 Task: Create a section API Management Sprint and in the section, add a milestone Customer Relationship Management (CRM) Implementation in the project AgileCraft
Action: Mouse moved to (74, 362)
Screenshot: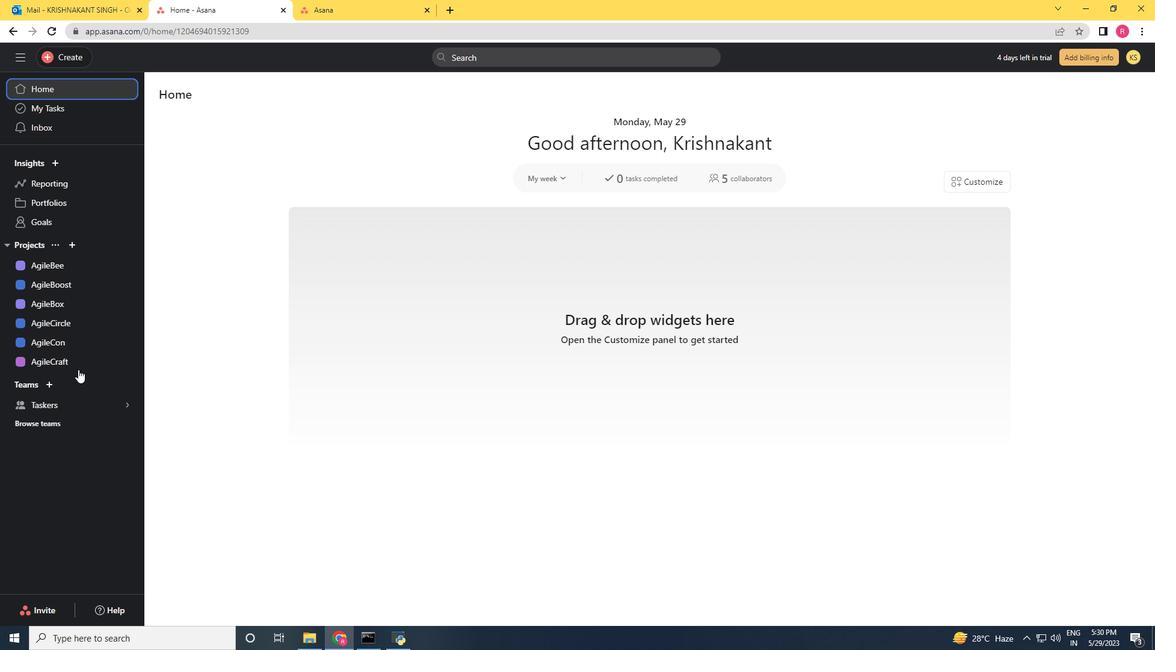 
Action: Mouse pressed left at (74, 362)
Screenshot: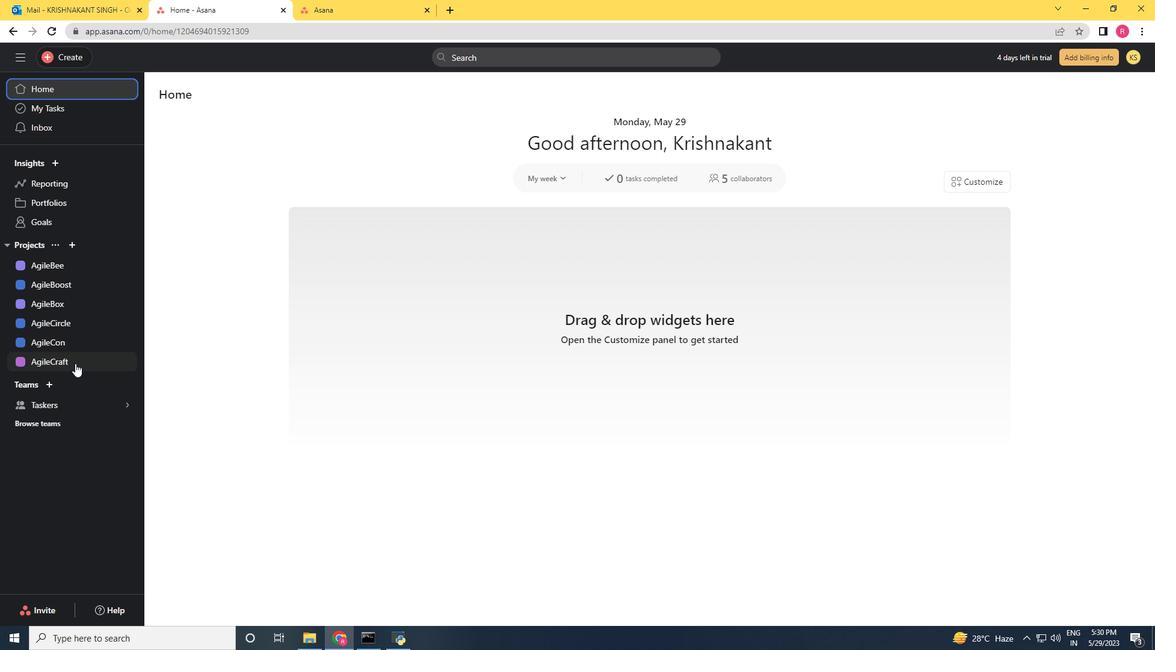 
Action: Mouse moved to (267, 540)
Screenshot: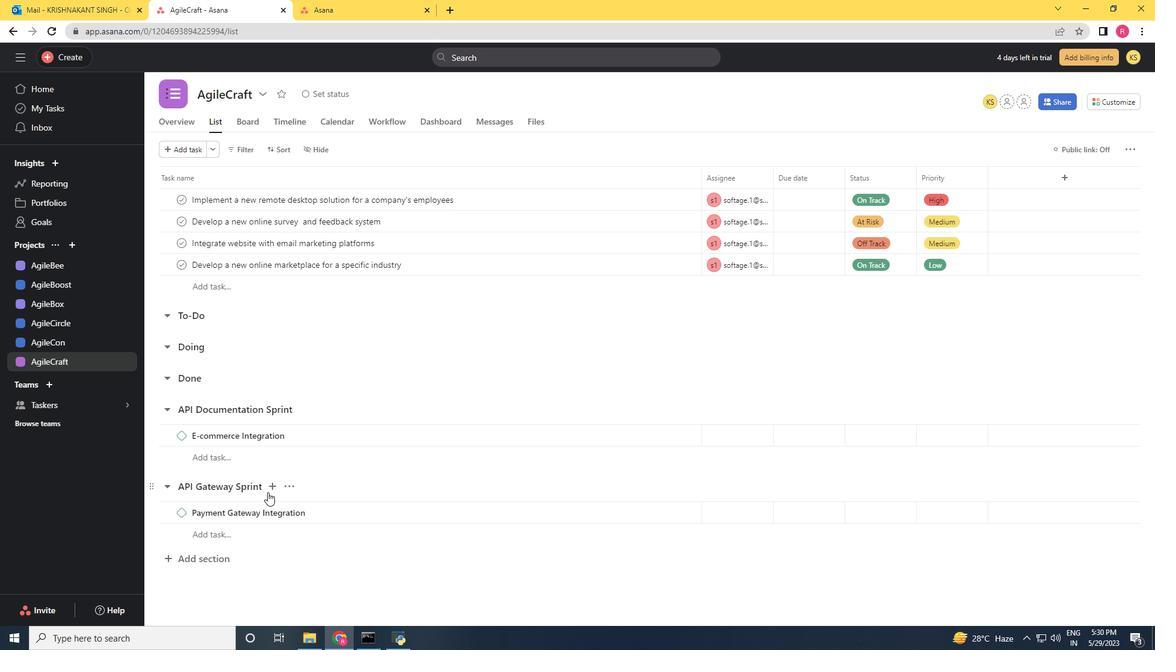 
Action: Mouse scrolled (267, 539) with delta (0, 0)
Screenshot: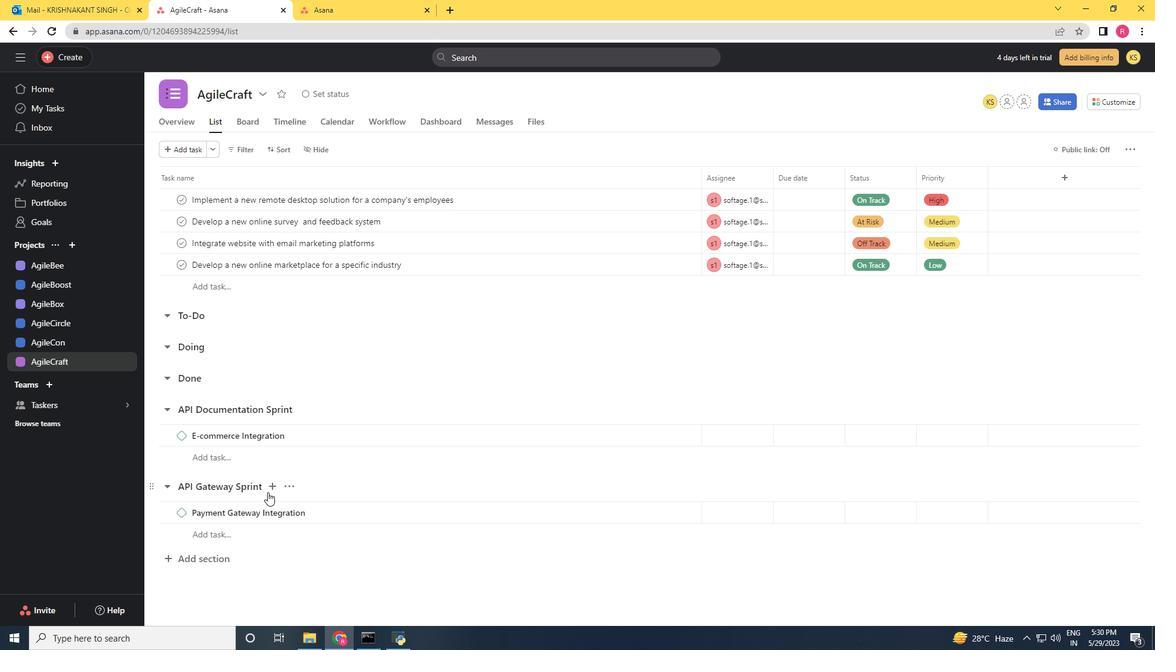 
Action: Mouse moved to (267, 541)
Screenshot: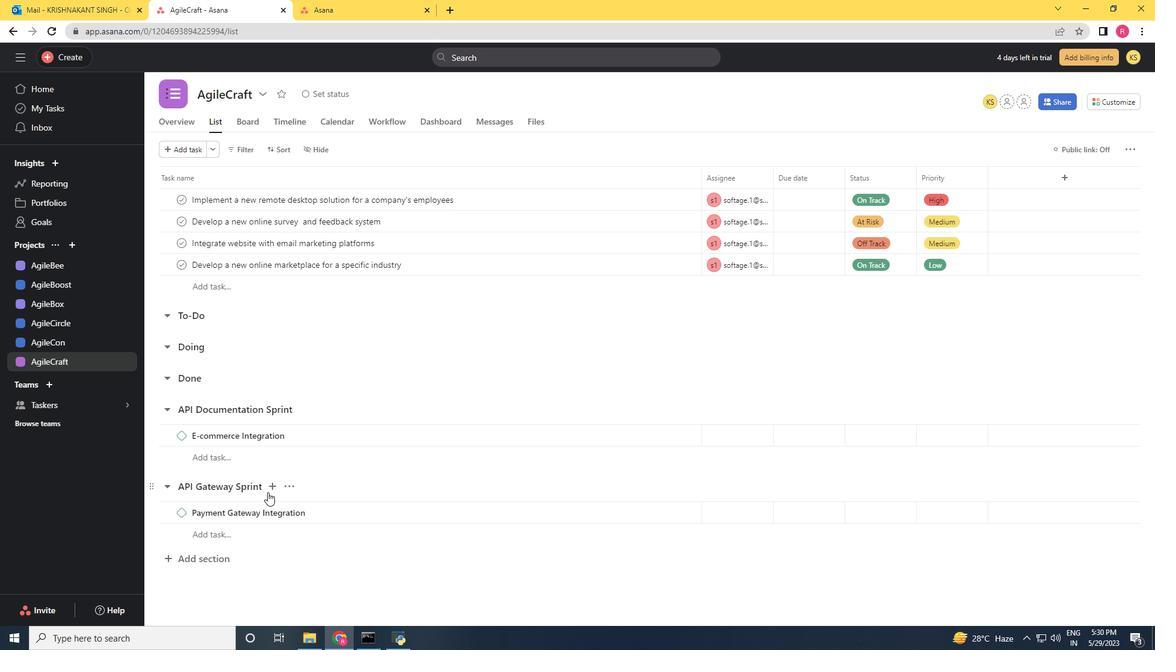 
Action: Mouse scrolled (267, 540) with delta (0, 0)
Screenshot: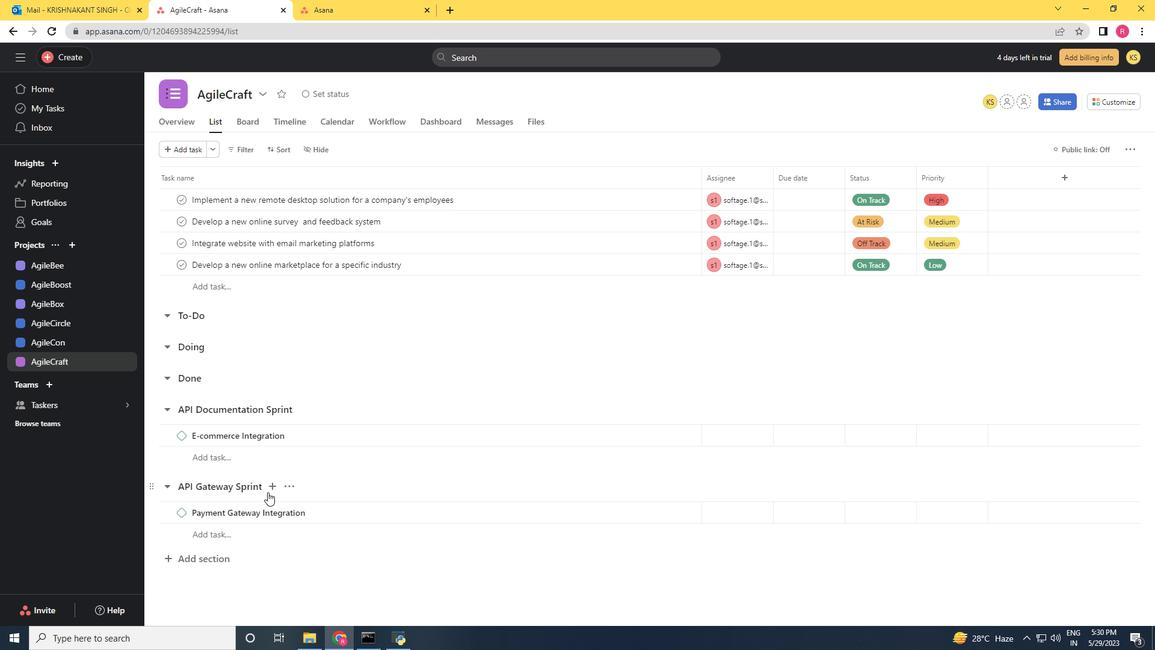
Action: Mouse scrolled (267, 540) with delta (0, 0)
Screenshot: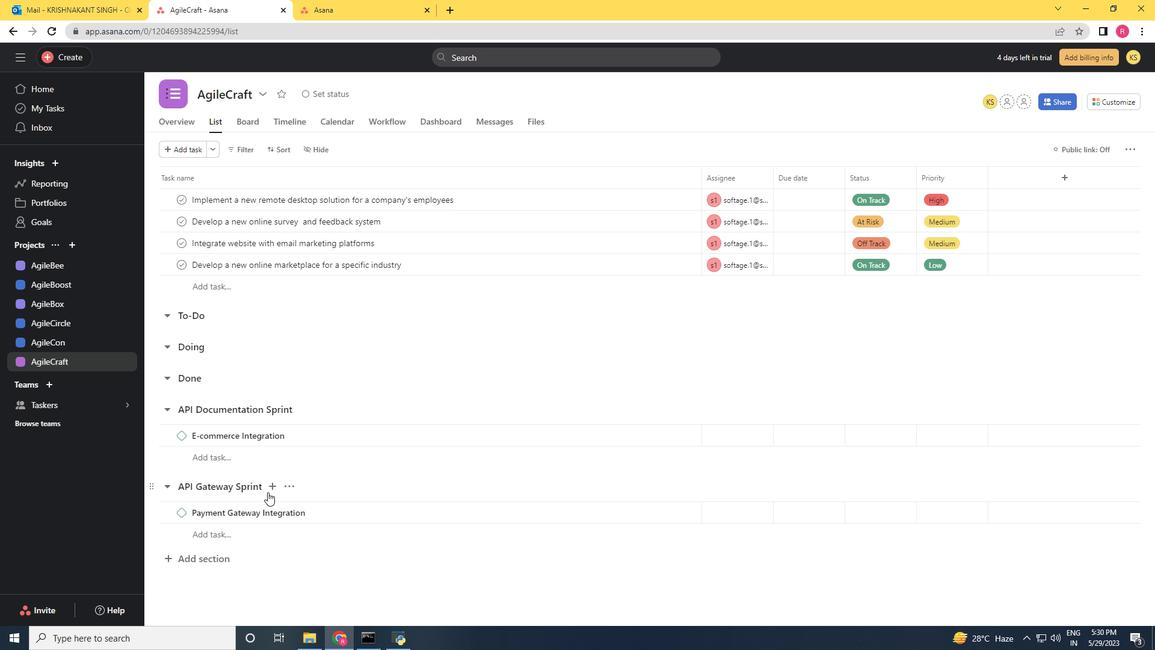
Action: Mouse scrolled (267, 540) with delta (0, 0)
Screenshot: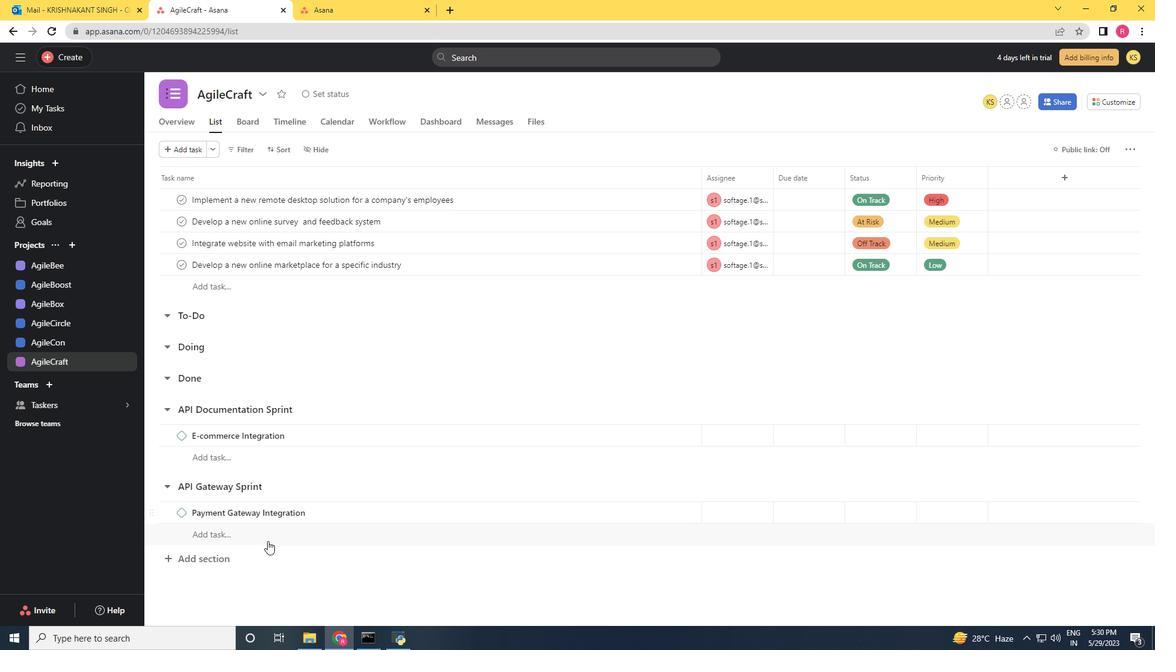 
Action: Mouse scrolled (267, 540) with delta (0, 0)
Screenshot: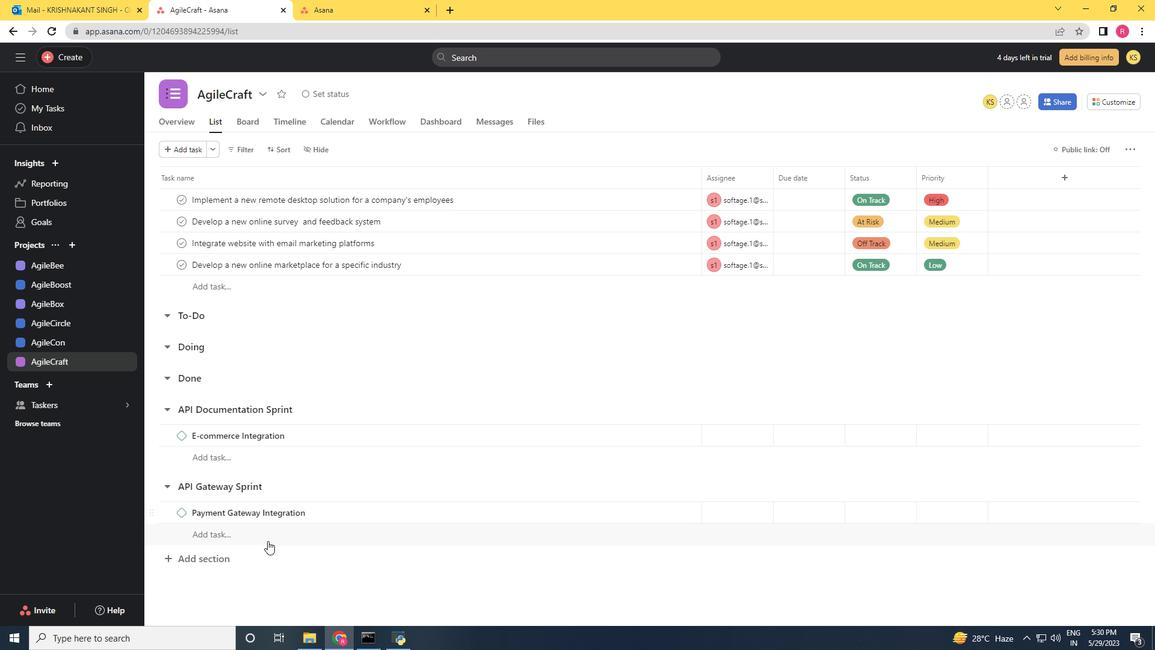 
Action: Mouse moved to (207, 555)
Screenshot: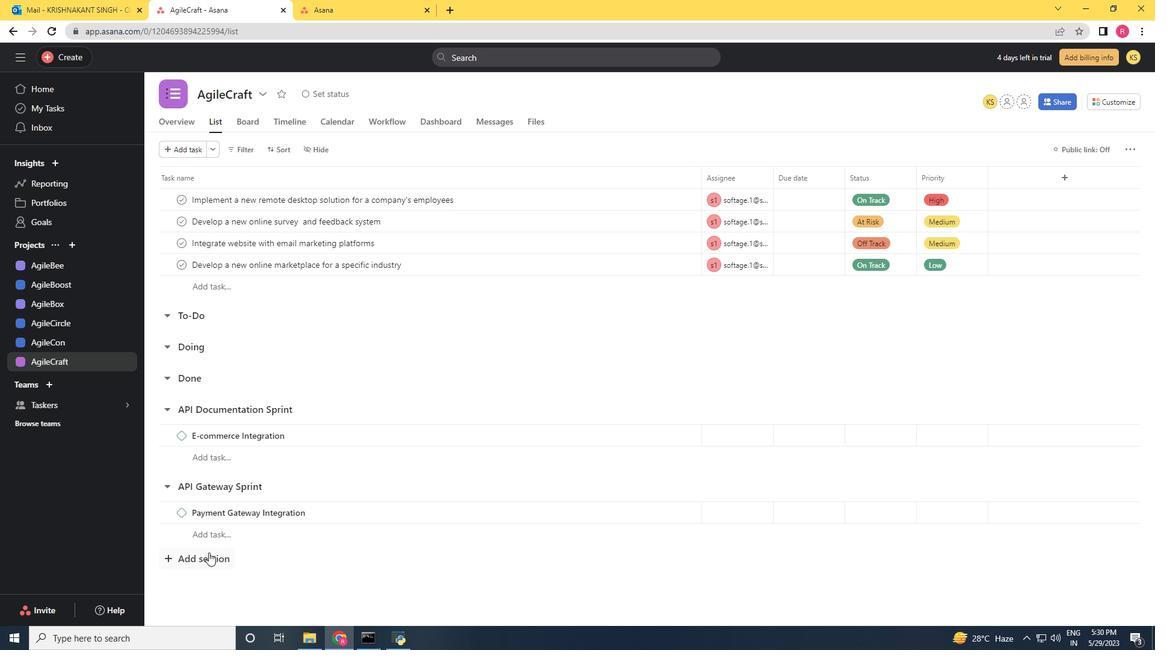 
Action: Mouse pressed left at (207, 555)
Screenshot: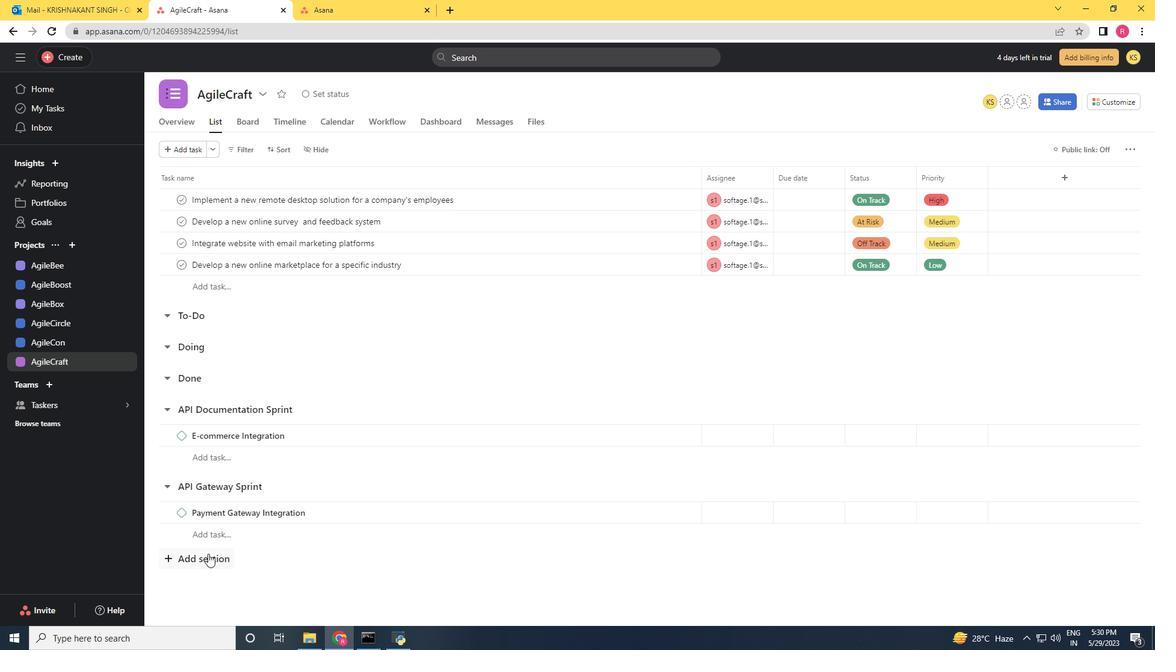 
Action: Mouse moved to (208, 555)
Screenshot: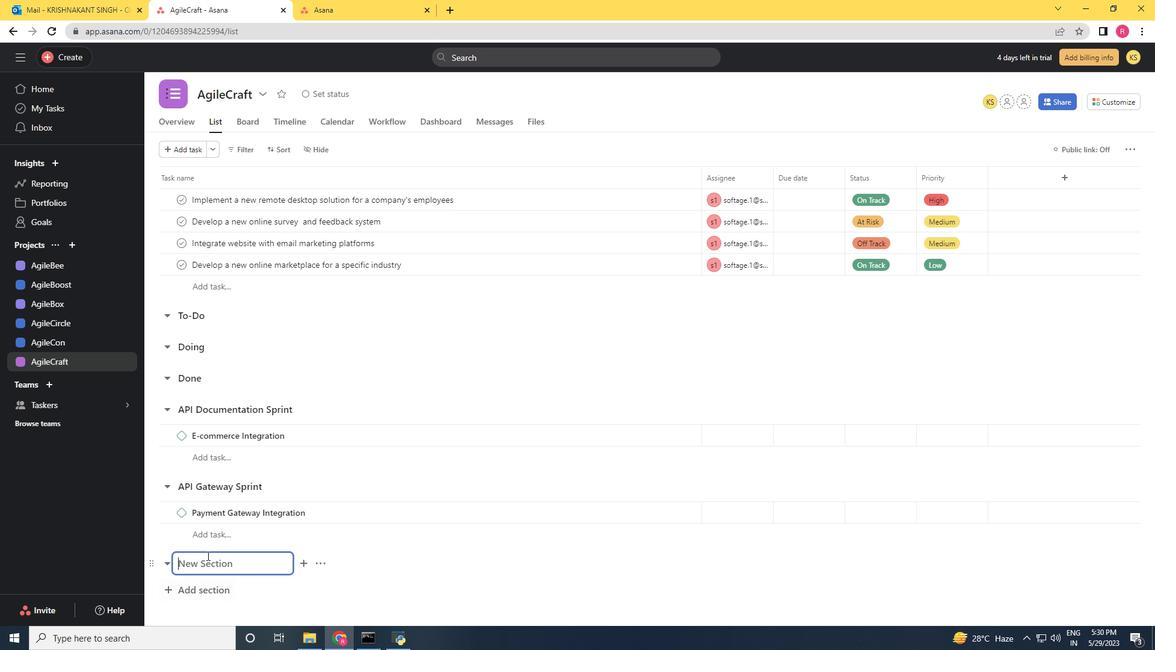 
Action: Key pressed <Key.shift>A<Key.shift>PI<Key.space><Key.shift><Key.shift>A<Key.backspace><Key.shift><Key.shift>Management<Key.space><Key.shift>Sprint<Key.space><Key.enter><Key.shift>Customer<Key.space><Key.shift>Relationship<Key.space><Key.shift><Key.shift>Management<Key.space><Key.shift><Key.shift><Key.shift><Key.shift><Key.shift><Key.shift><Key.shift><Key.shift><Key.shift><Key.shift><Key.shift><Key.shift><Key.shift><Key.shift><Key.shift><Key.shift><Key.shift><Key.shift><Key.shift><Key.shift><Key.shift><Key.shift><Key.shift><Key.shift><Key.shift><Key.shift><Key.shift><Key.shift><Key.shift><Key.shift_r>(<Key.shift_r><Key.shift_r><Key.shift_r><Key.shift_r><Key.shift_r><Key.shift_r><Key.shift_r><Key.shift_r><Key.shift_r><Key.shift_r><Key.shift_r><Key.shift_r><Key.shift_r><Key.shift_r><Key.shift_r>CRM<Key.shift_r><Key.shift_r><Key.shift_r>)<Key.space><Key.space><Key.shift><Key.shift><Key.shift><Key.shift><Key.shift><Key.shift><Key.shift><Key.shift><Key.shift><Key.shift>Implementation<Key.space>
Screenshot: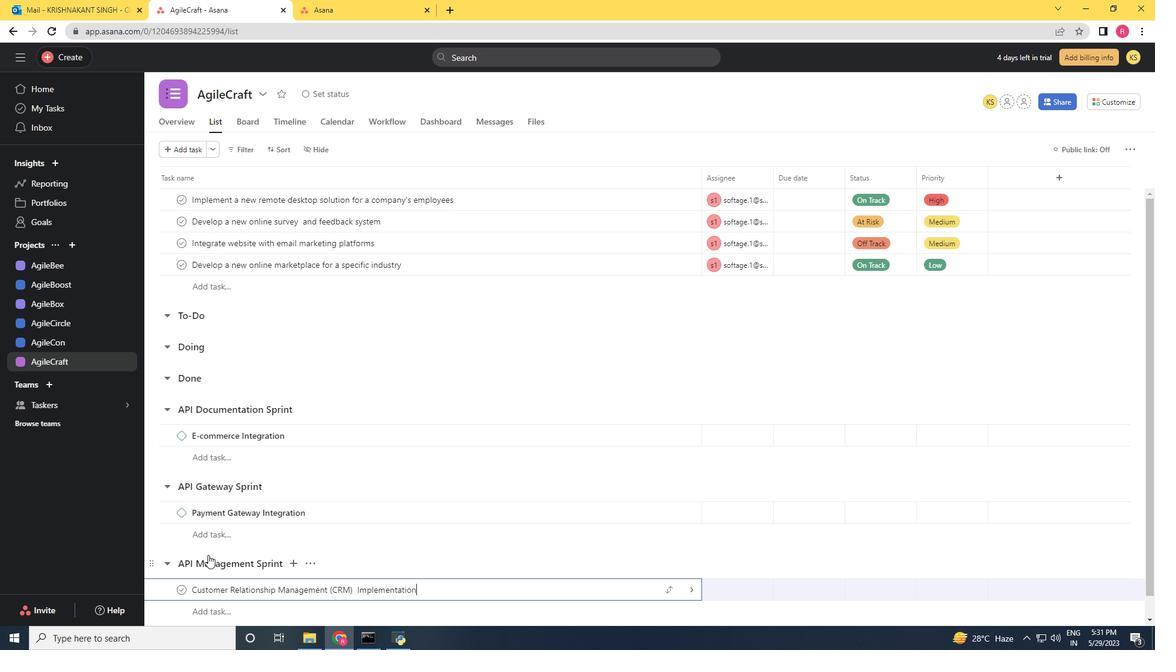
Action: Mouse moved to (456, 587)
Screenshot: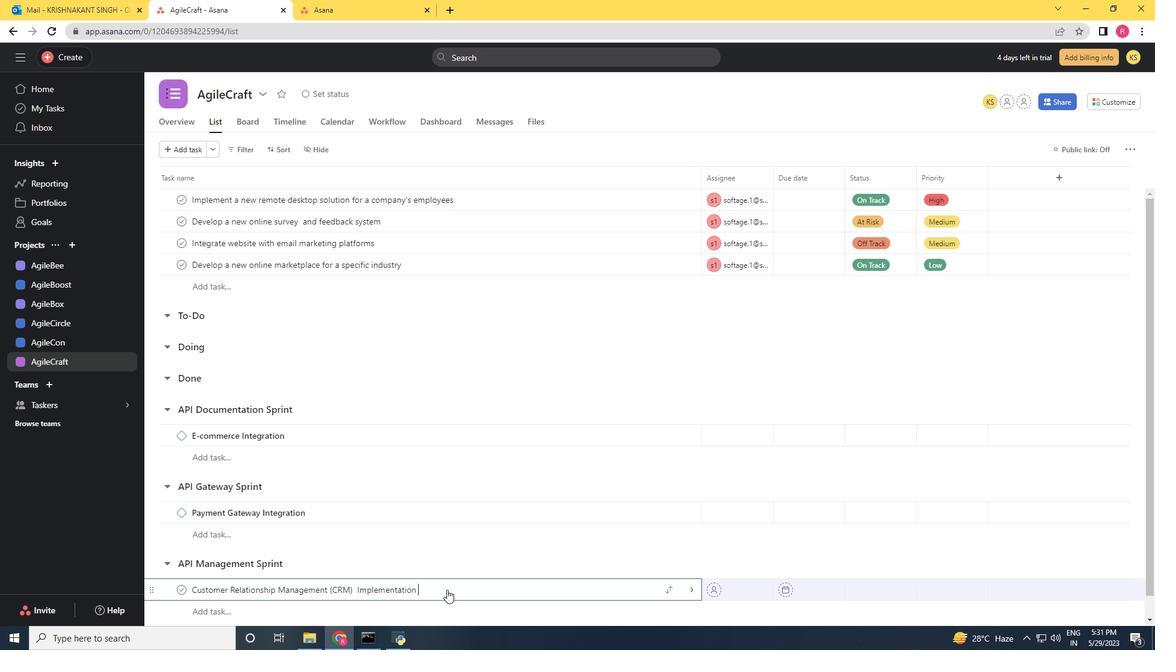 
Action: Mouse pressed right at (456, 587)
Screenshot: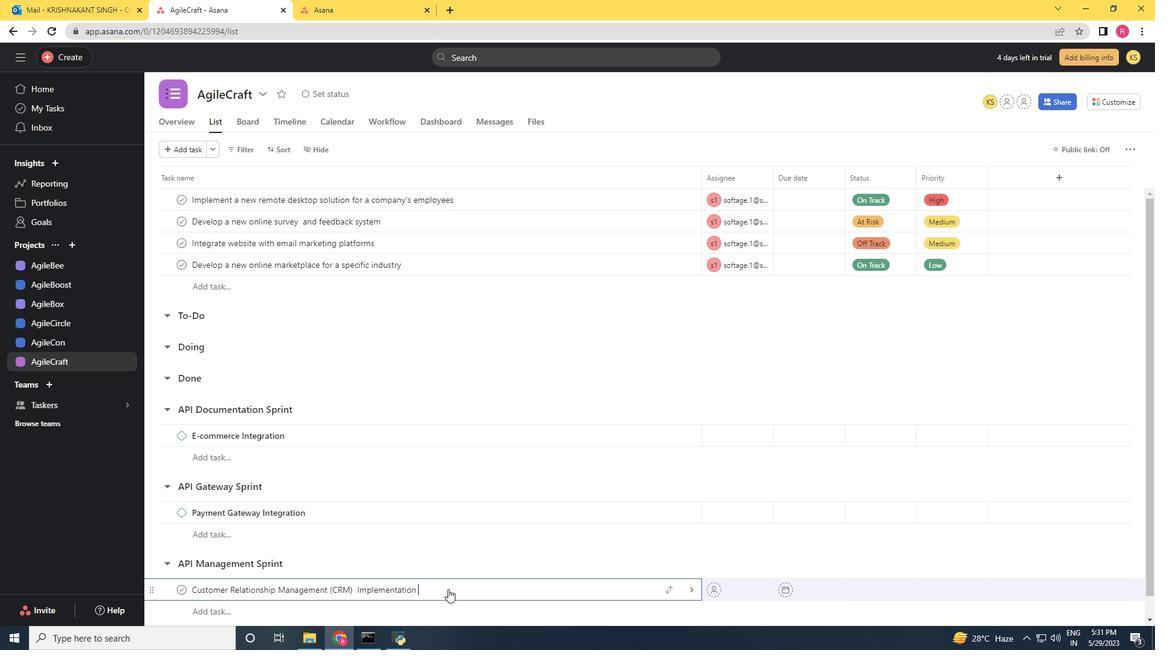 
Action: Mouse moved to (511, 526)
Screenshot: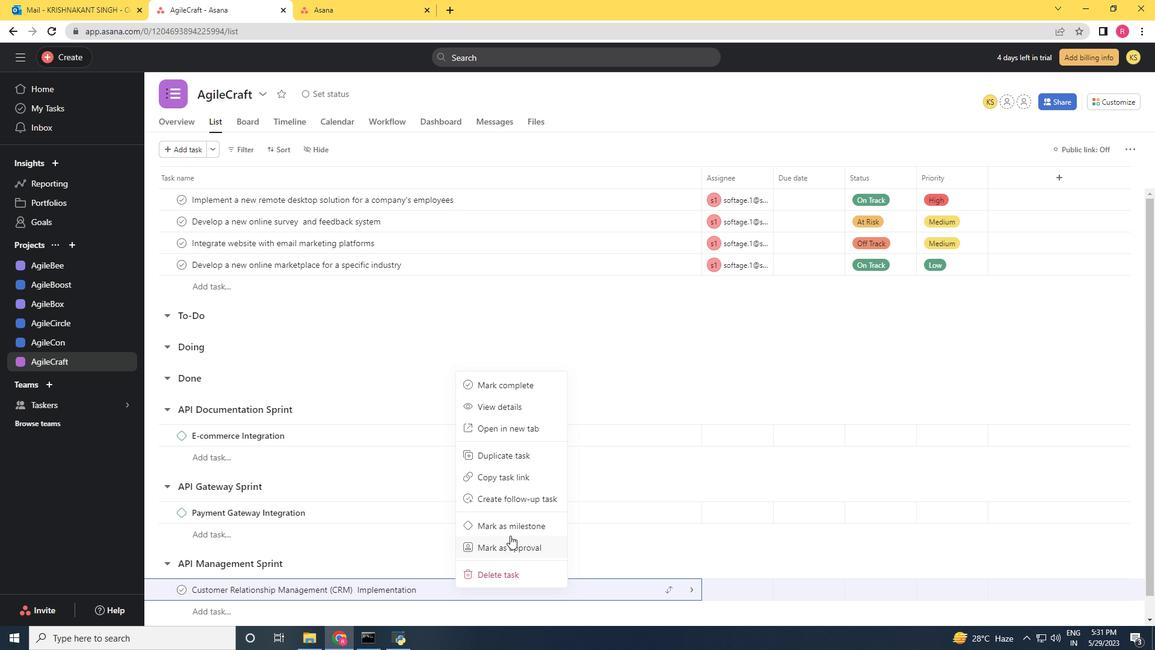
Action: Mouse pressed left at (511, 526)
Screenshot: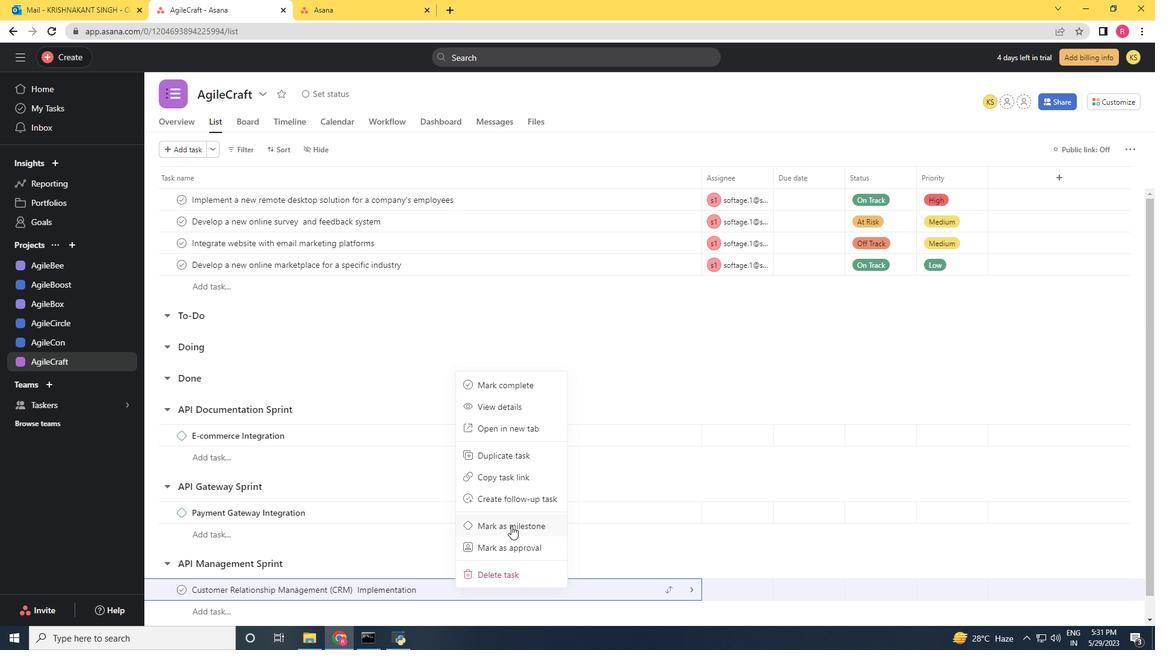 
Action: Mouse scrolled (511, 525) with delta (0, 0)
Screenshot: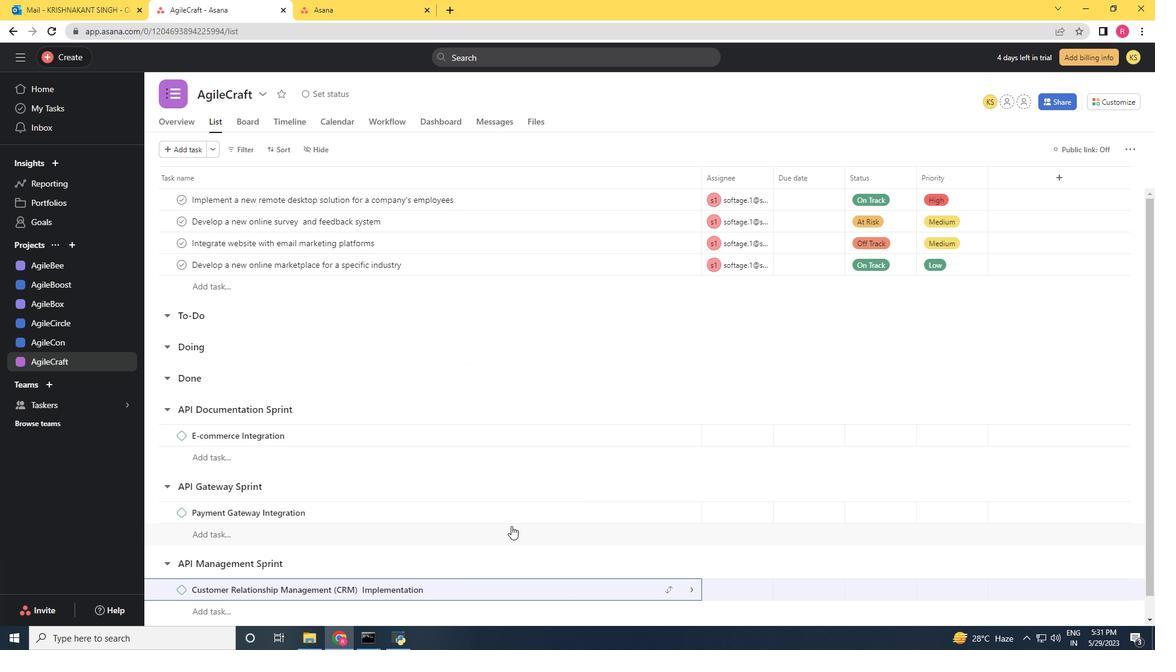 
Action: Mouse scrolled (511, 525) with delta (0, 0)
Screenshot: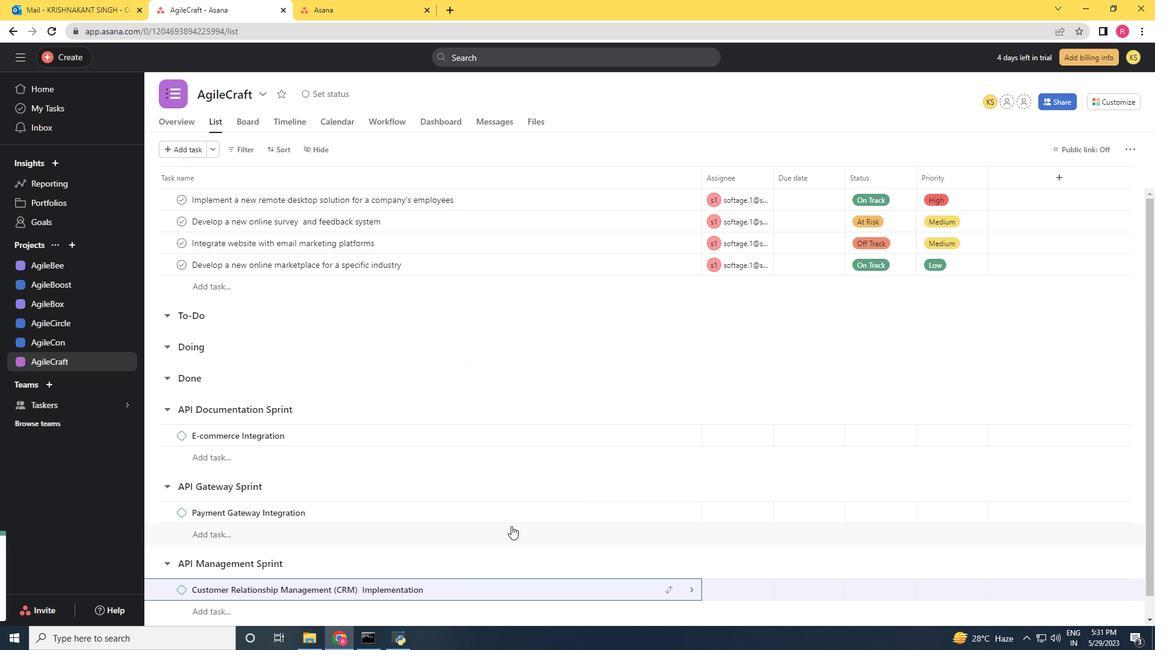 
Action: Mouse scrolled (511, 525) with delta (0, 0)
Screenshot: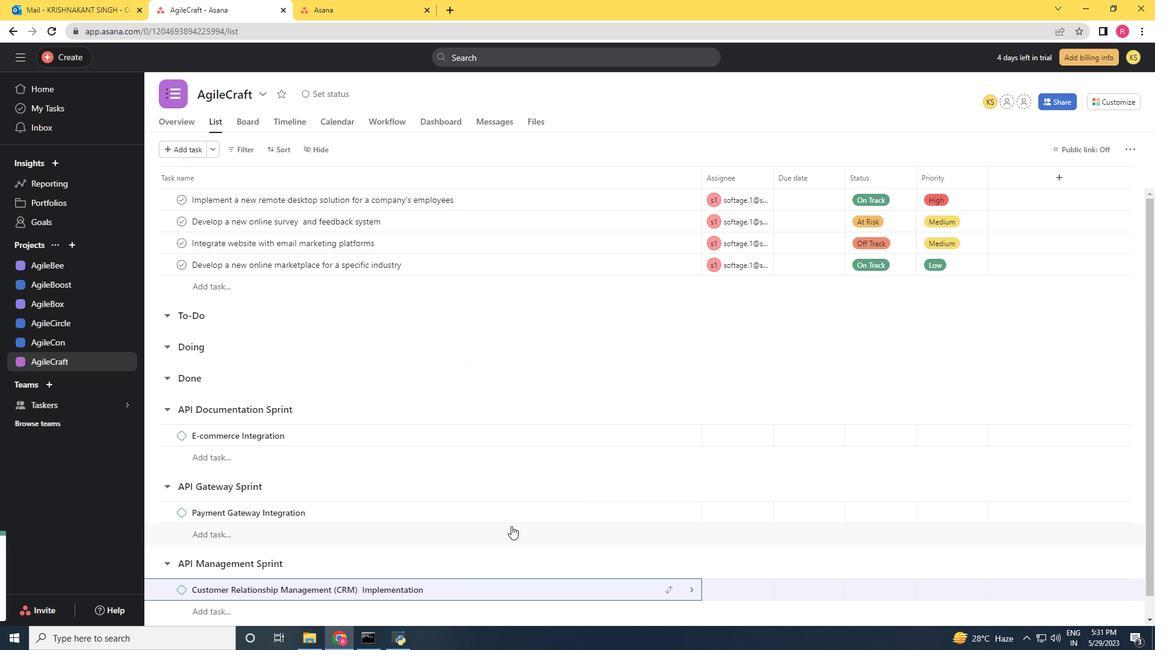 
Action: Mouse scrolled (511, 525) with delta (0, 0)
Screenshot: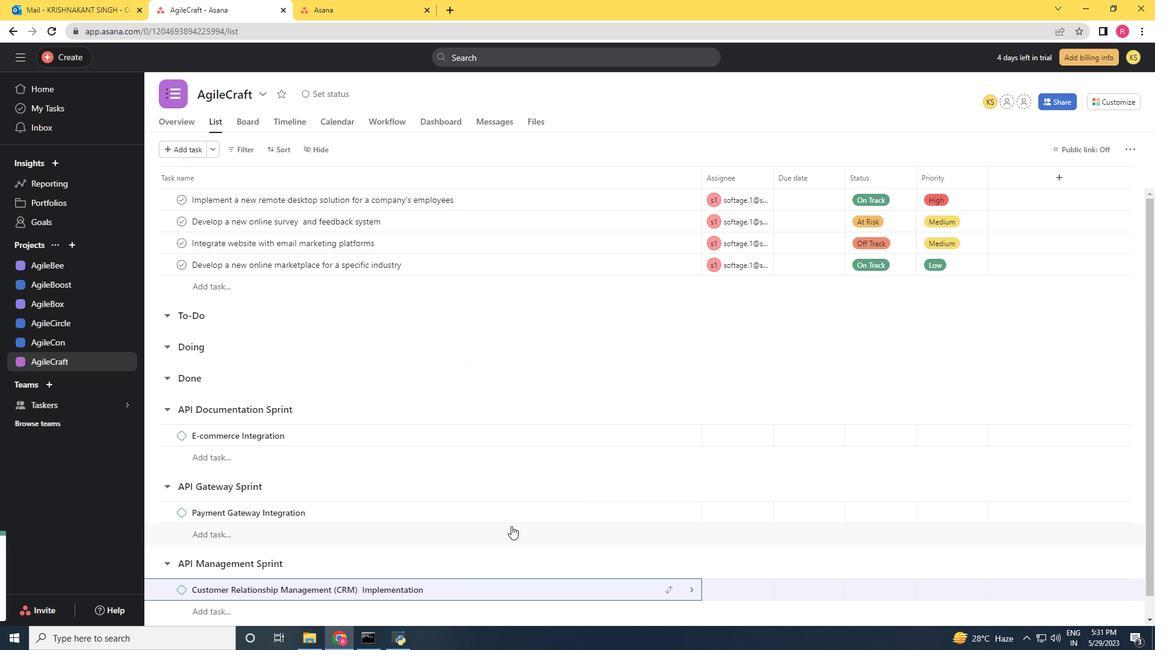 
Action: Mouse scrolled (511, 525) with delta (0, 0)
Screenshot: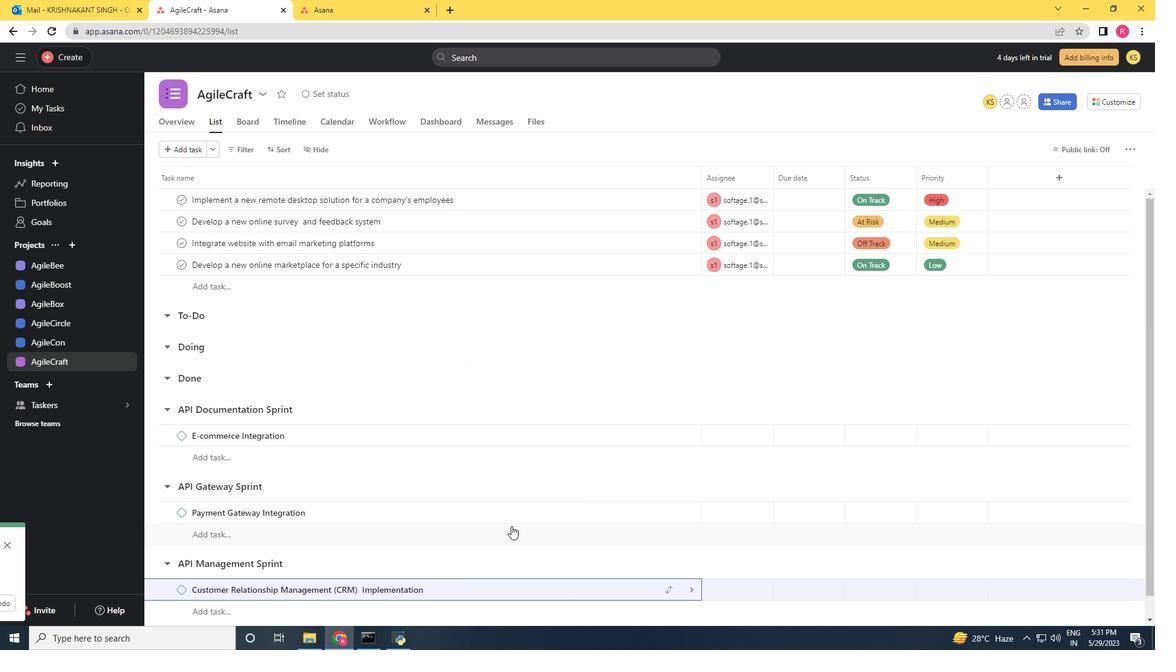 
